 Task: Add an event with the title Training Session: Change Management and Adaptability in the Workplace, date '2024/03/23', time 7:30 AM to 9:30 AMand add a description: As each participant delivers their presentation, fellow participants and a designated facilitator will provide constructive feedback, highlighting strengths and offering suggestions for improvement. The feedback will focus on areas such as clarity of message, organization of content, vocal delivery, non-verbal communication, and overall presentation effectiveness.Select event color  Tangerine . Add location for the event as: 321 Retiro Park, Madrid, Spain, logged in from the account softage.5@softage.netand send the event invitation to softage.2@softage.net and softage.3@softage.net. Set a reminder for the event Daily
Action: Mouse moved to (50, 108)
Screenshot: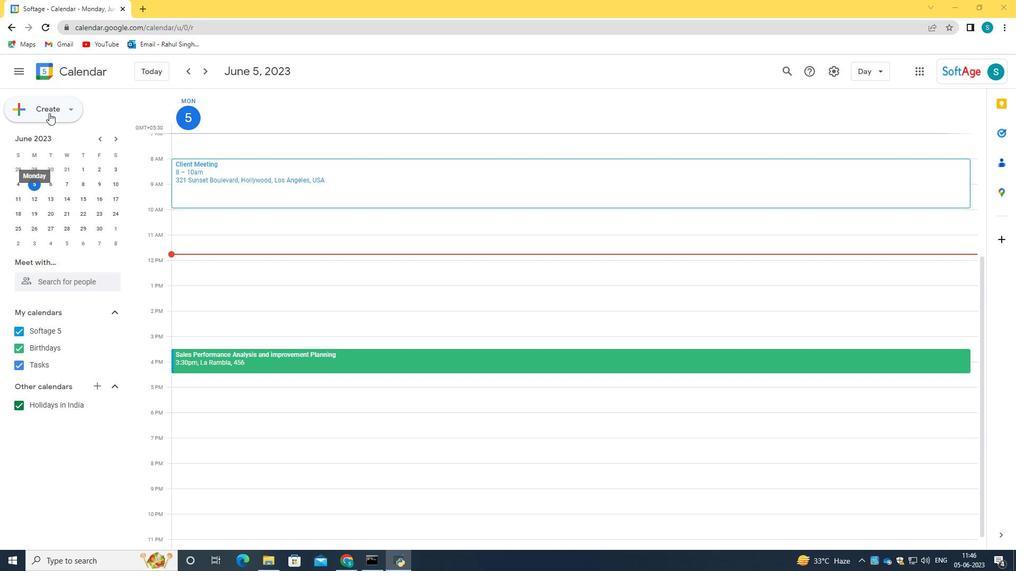 
Action: Mouse pressed left at (50, 108)
Screenshot: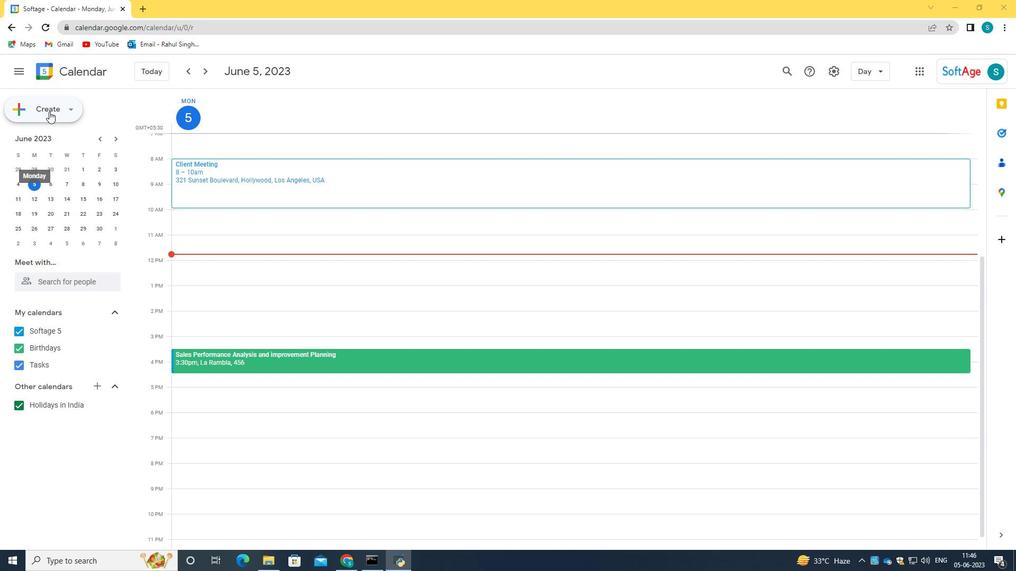
Action: Mouse moved to (69, 135)
Screenshot: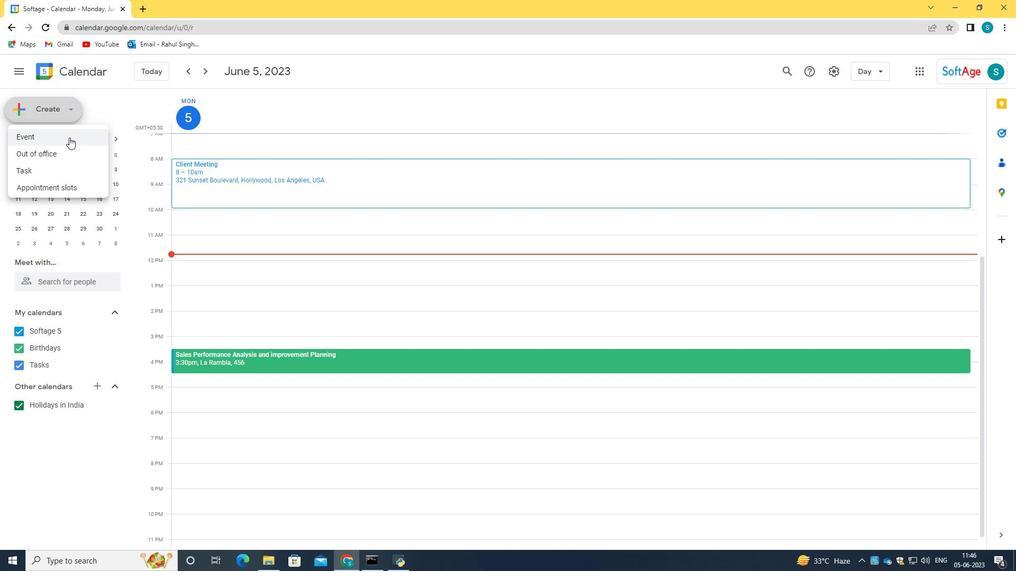 
Action: Mouse pressed left at (69, 135)
Screenshot: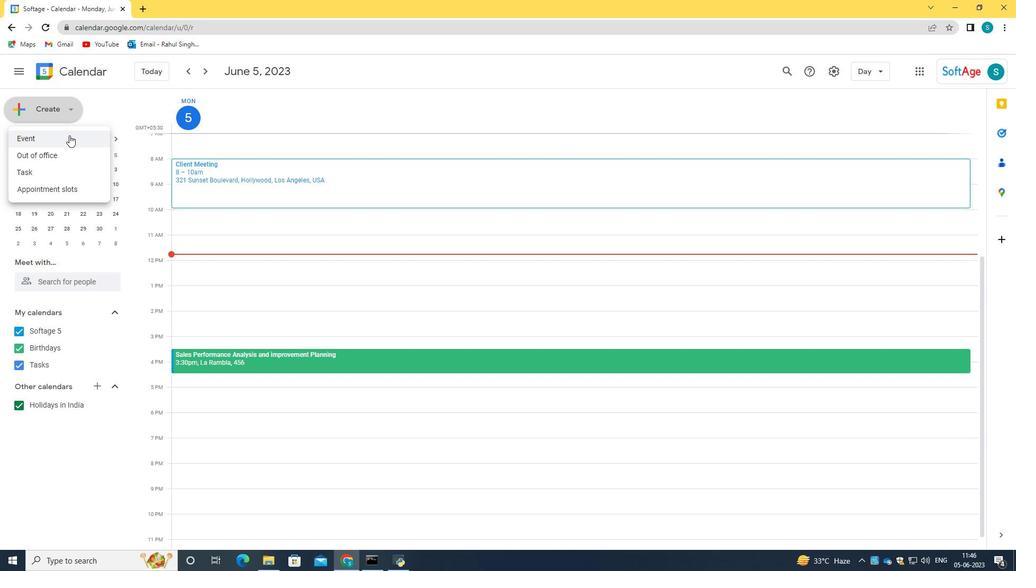 
Action: Mouse moved to (588, 420)
Screenshot: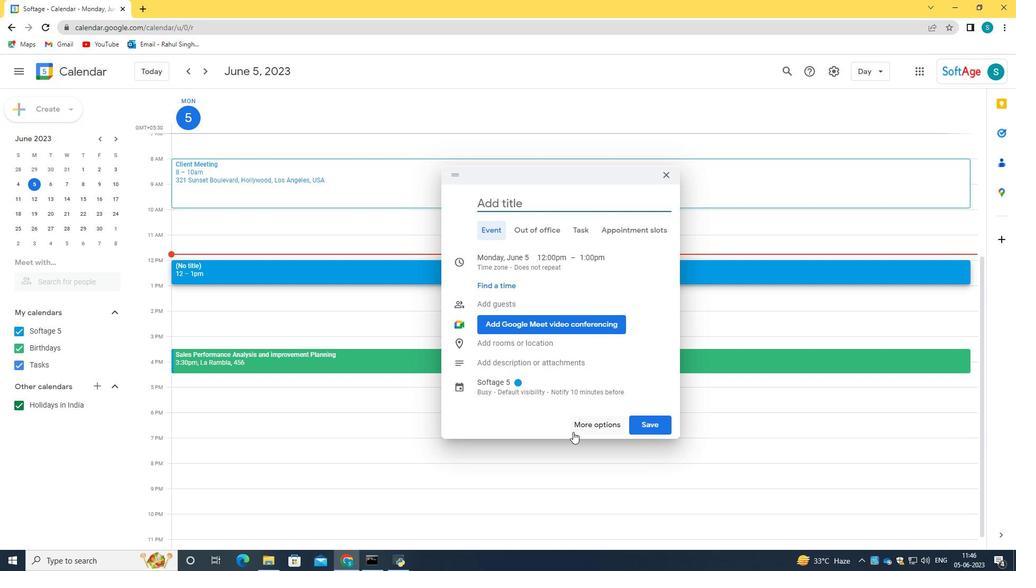 
Action: Mouse pressed left at (588, 420)
Screenshot: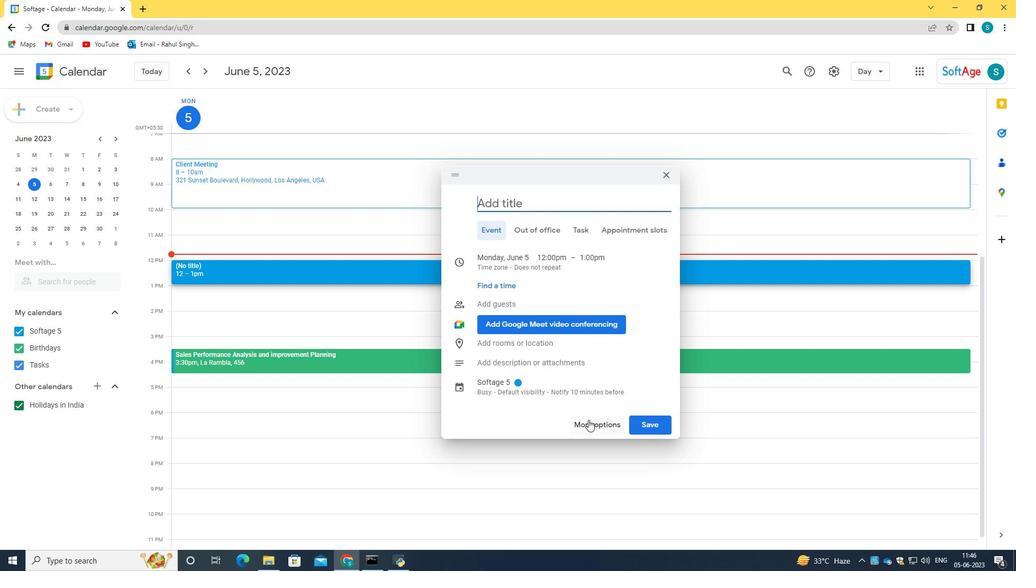 
Action: Mouse moved to (193, 78)
Screenshot: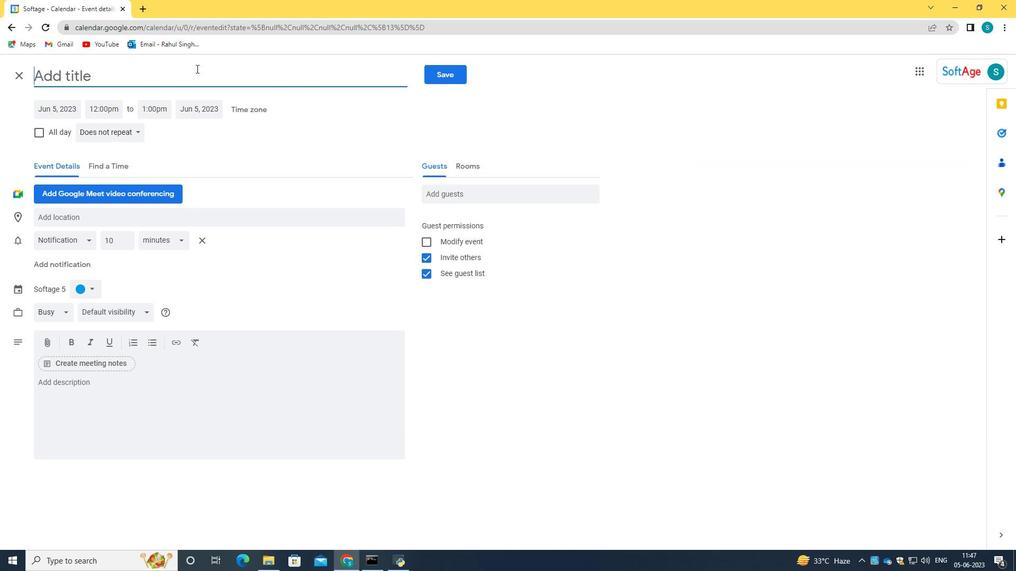 
Action: Mouse pressed left at (193, 78)
Screenshot: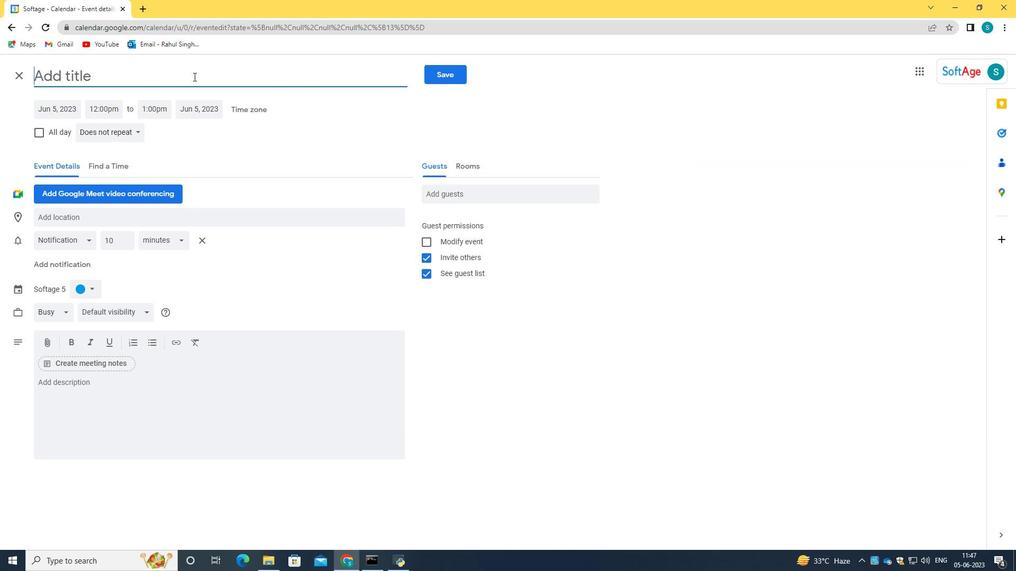 
Action: Key pressed <Key.caps_lock>T<Key.caps_lock>raining<Key.space><Key.caps_lock>S<Key.caps_lock>ession<Key.shift_r>:<Key.space><Key.caps_lock>C<Key.caps_lock>hange<Key.space><Key.caps_lock>M<Key.caps_lock>anagement<Key.space>and<Key.space><Key.caps_lock>A<Key.caps_lock>daptability<Key.space>in<Key.space>the<Key.space>workspace
Screenshot: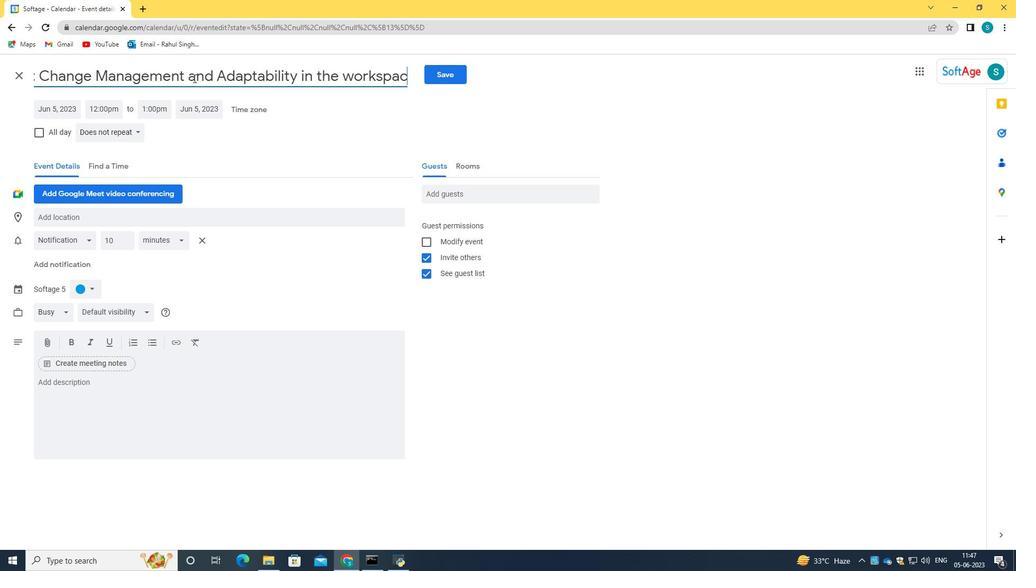 
Action: Mouse moved to (59, 105)
Screenshot: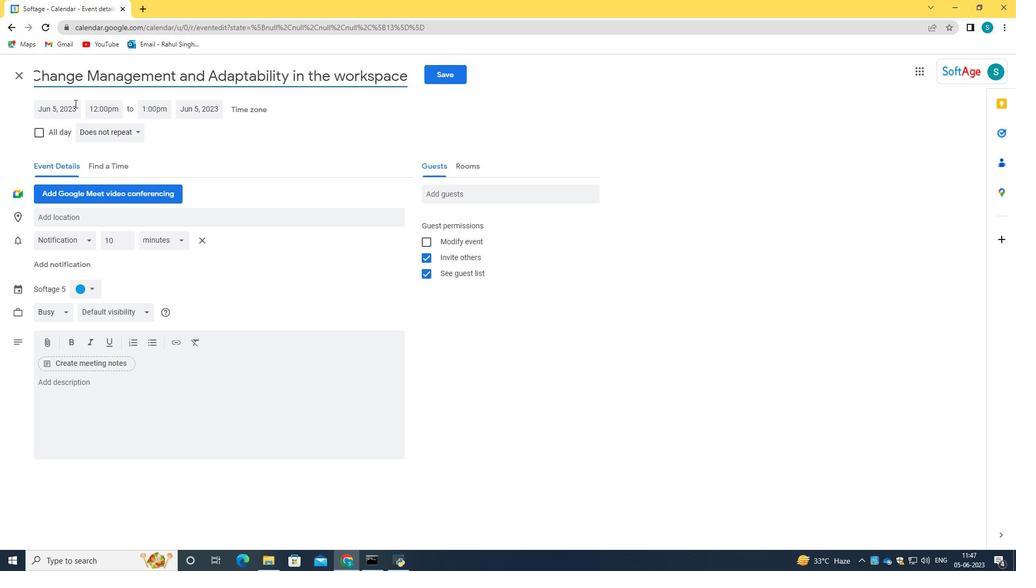 
Action: Mouse pressed left at (59, 105)
Screenshot: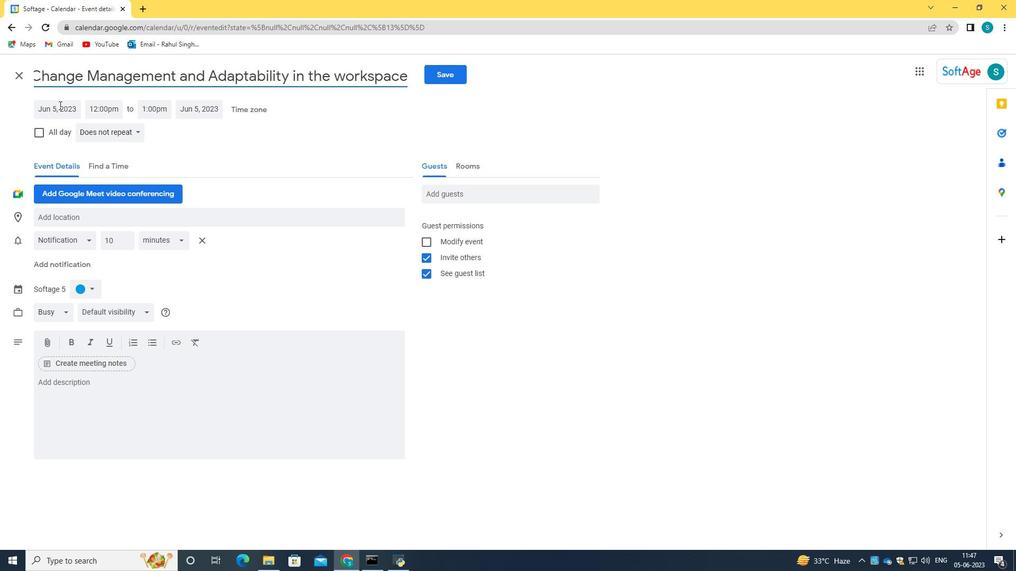 
Action: Key pressed 2024/03/23<Key.tab>7<Key.shift_r>:30<Key.space>am<Key.tab>9<Key.shift_r>:30<Key.space>am
Screenshot: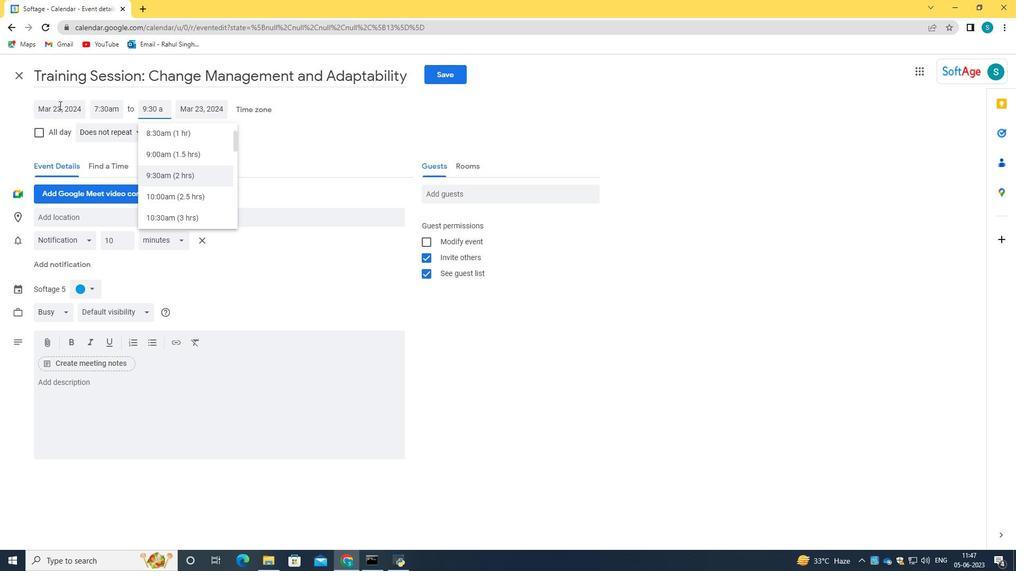 
Action: Mouse moved to (166, 173)
Screenshot: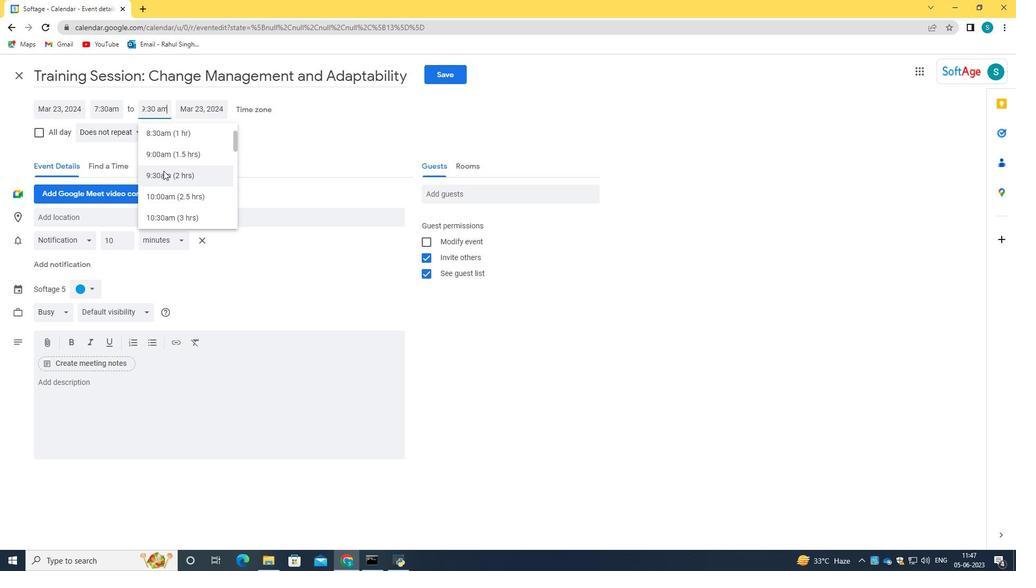 
Action: Mouse pressed left at (166, 173)
Screenshot: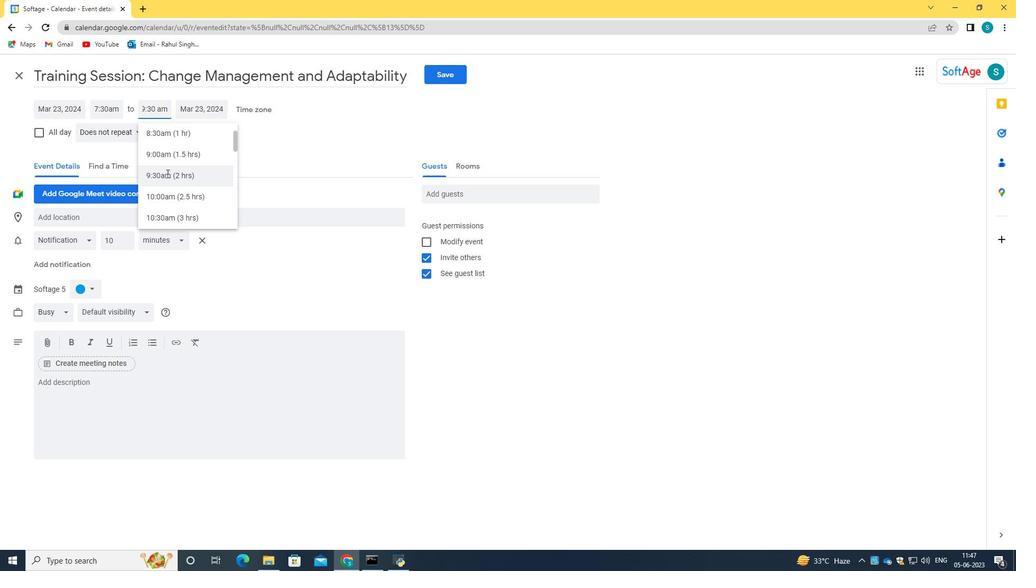 
Action: Mouse moved to (301, 141)
Screenshot: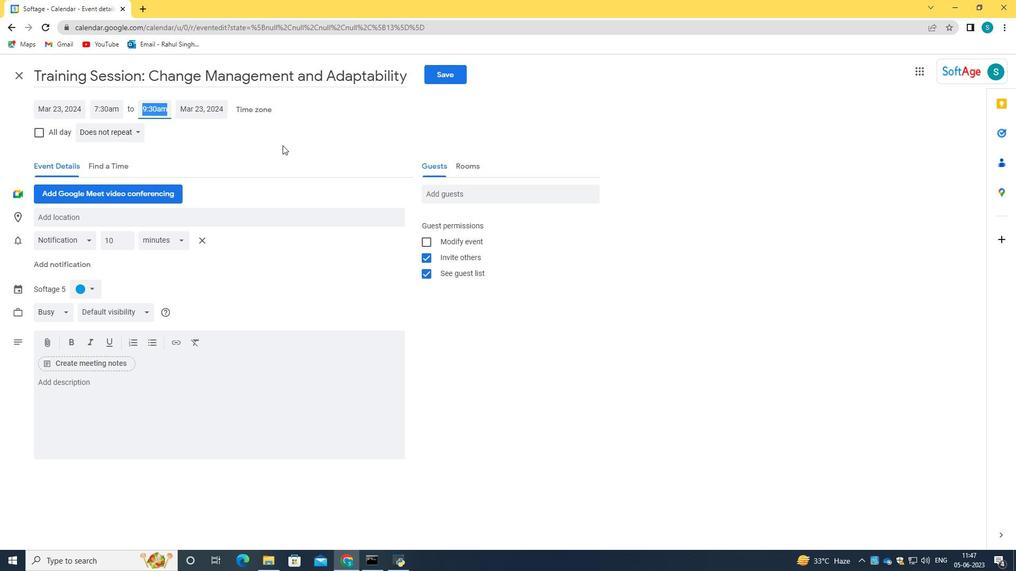 
Action: Mouse pressed left at (301, 141)
Screenshot: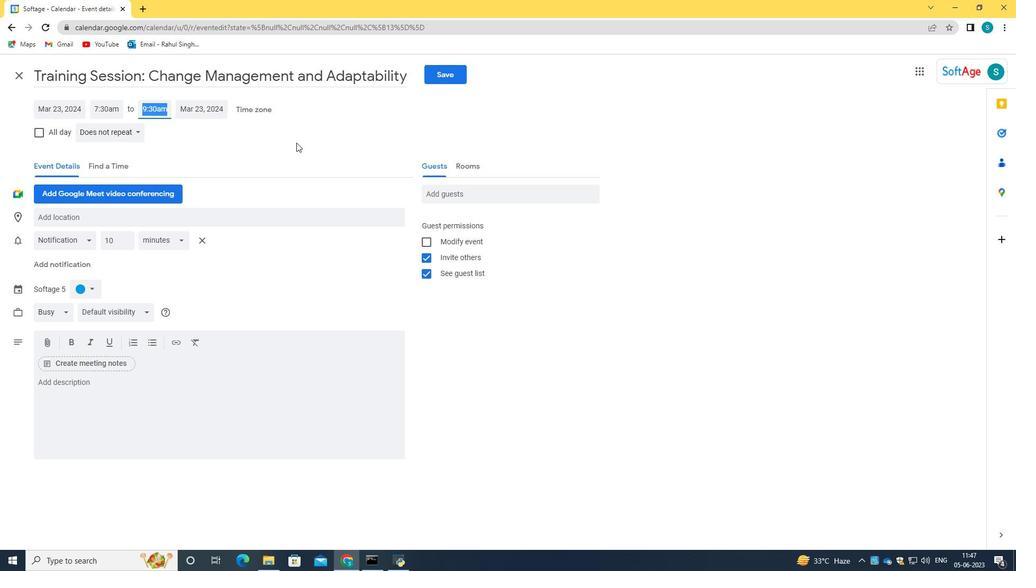 
Action: Mouse moved to (148, 410)
Screenshot: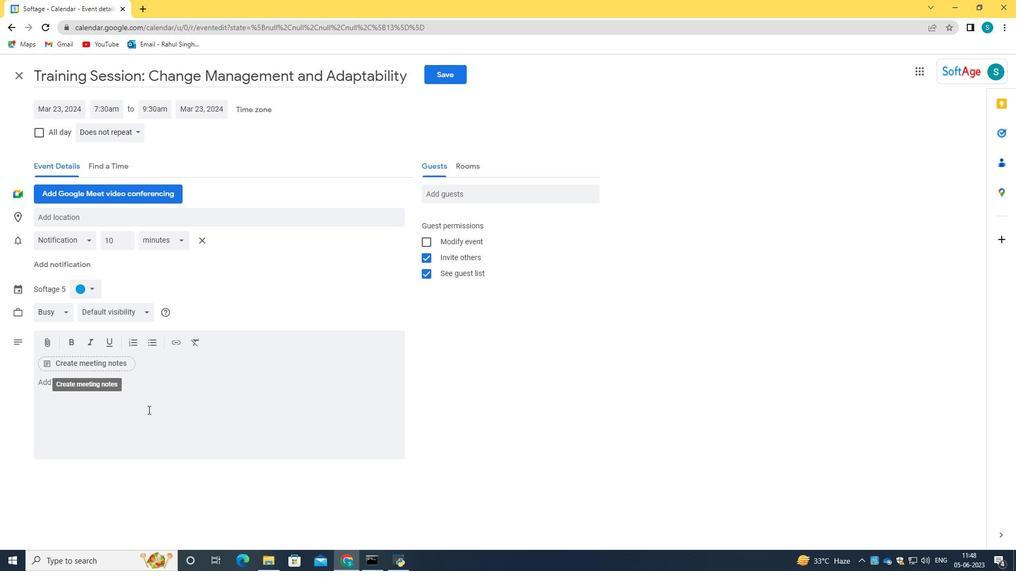 
Action: Mouse pressed left at (148, 410)
Screenshot: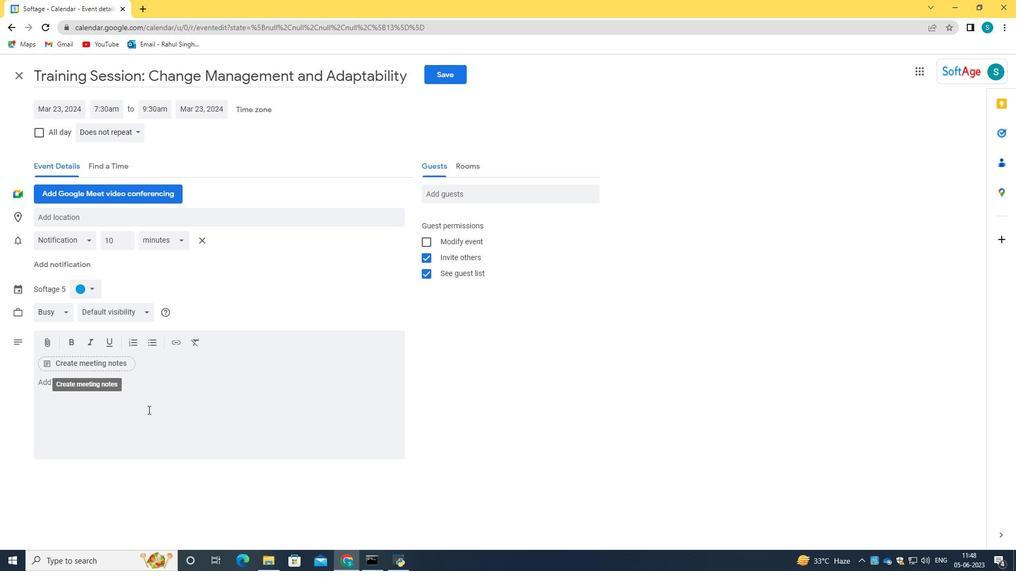 
Action: Key pressed <Key.caps_lock>A<Key.caps_lock>s<Key.space>e<Key.backspace><Key.backspace><Key.backspace><Key.backspace><Key.caps_lock>A<Key.caps_lock>s<Key.space>each<Key.space>participant<Key.space>delivers<Key.space>their<Key.space>presentation,<Key.space>fellow<Key.space>participants<Key.space>and<Key.space>a<Key.space>designated<Key.space>facilitator<Key.space>will<Key.space>provide<Key.space>constructive<Key.space>feedback,<Key.space>highlighting<Key.space>strengths<Key.space>and<Key.space>offering<Key.space>suggesting<Key.backspace><Key.backspace>ons<Key.space>for<Key.space>improvement.<Key.space><Key.caps_lock>T<Key.caps_lock>he<Key.space>feedback<Key.space>will<Key.space>focus<Key.space>on<Key.space>areas<Key.space>such<Key.space>as<Key.space>clarity<Key.space>of<Key.space>massage,<Key.space>organization<Key.space>of<Key.space>content,<Key.space>voacl<Key.space>d<Key.backspace><Key.backspace><Key.backspace><Key.backspace><Key.backspace>cal<Key.space>delivery,<Key.space>non=<Key.backspace>-verbal<Key.space>communciation<Key.space>and<Key.space><Key.backspace><Key.backspace><Key.backspace><Key.backspace><Key.backspace><Key.backspace><Key.backspace><Key.backspace><Key.backspace><Key.backspace><Key.backspace><Key.backspace><Key.backspace>nication<Key.space>and<Key.space>overall<Key.space>presentation<Key.space>effectiveness.
Screenshot: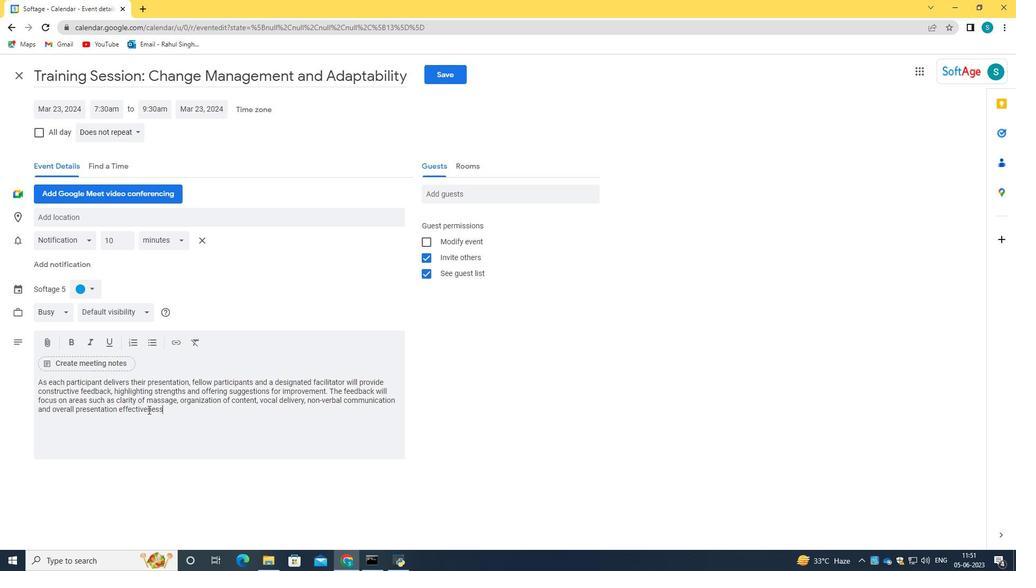 
Action: Mouse moved to (87, 282)
Screenshot: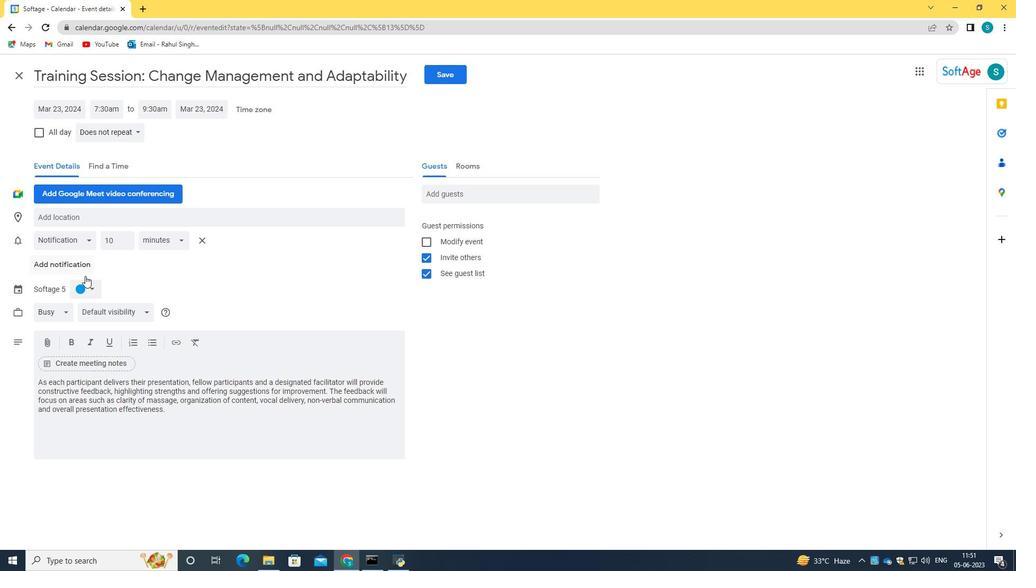 
Action: Mouse pressed left at (87, 282)
Screenshot: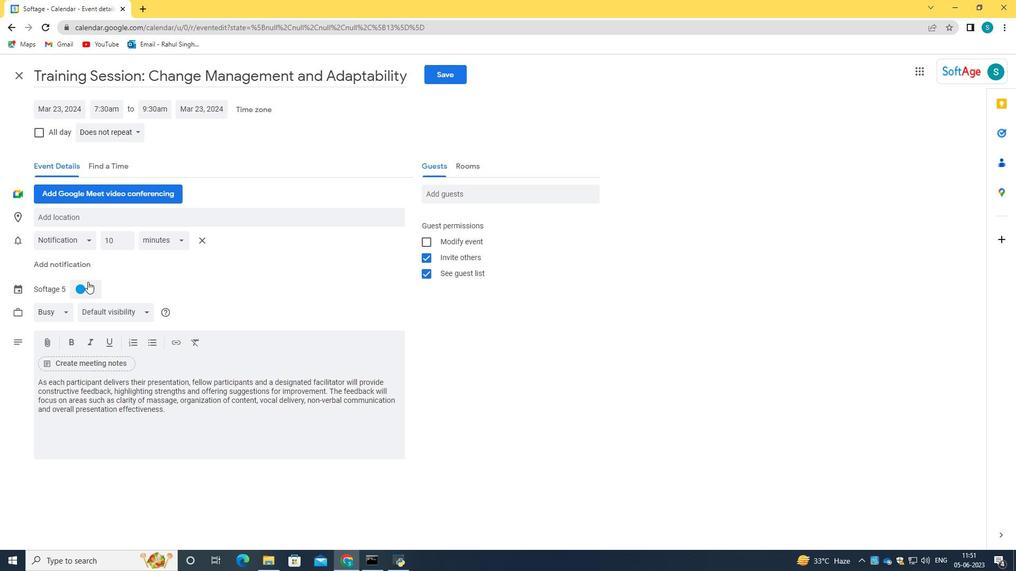 
Action: Mouse moved to (77, 303)
Screenshot: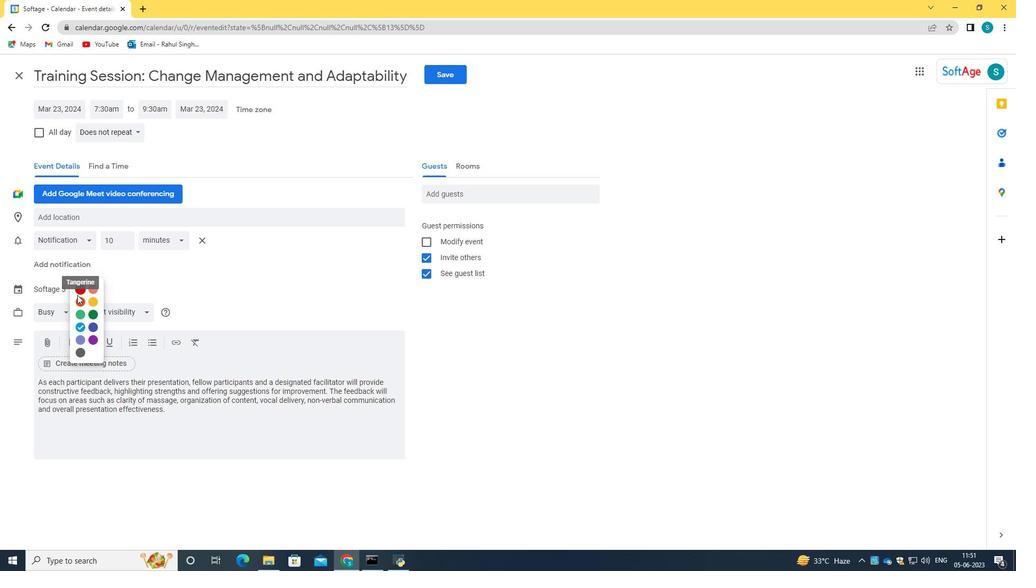 
Action: Mouse pressed left at (77, 303)
Screenshot: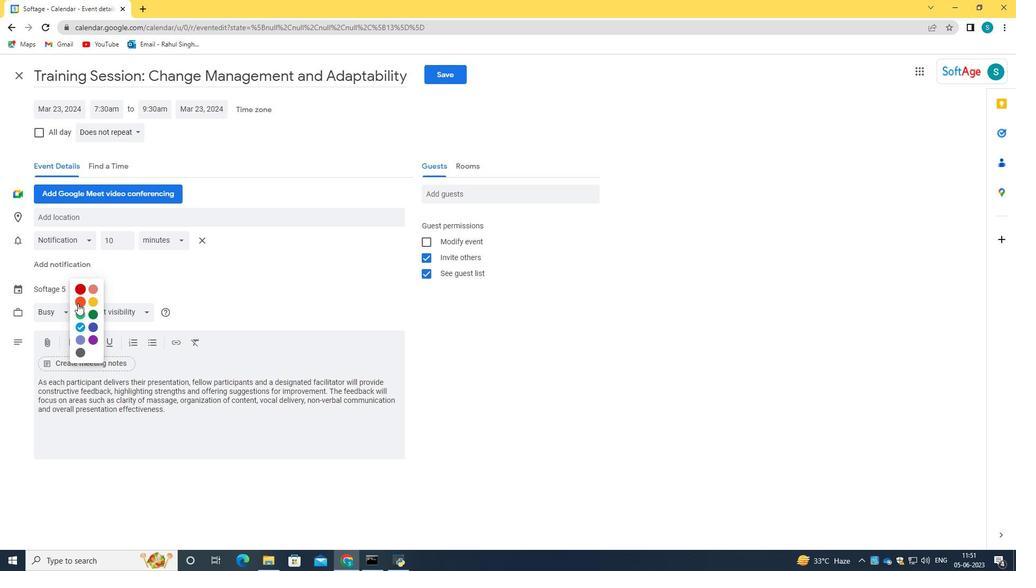
Action: Mouse moved to (172, 216)
Screenshot: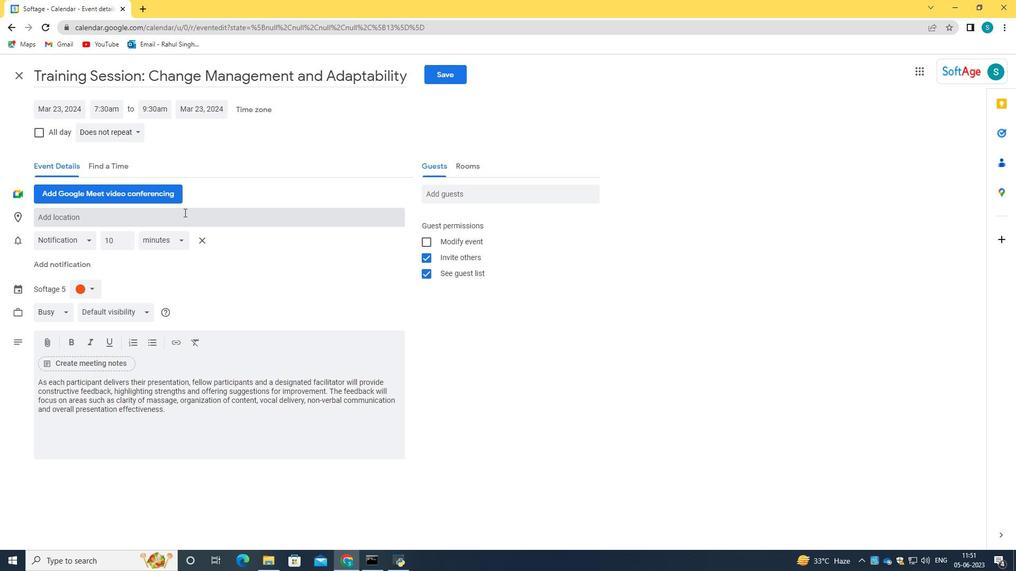
Action: Mouse pressed left at (172, 216)
Screenshot: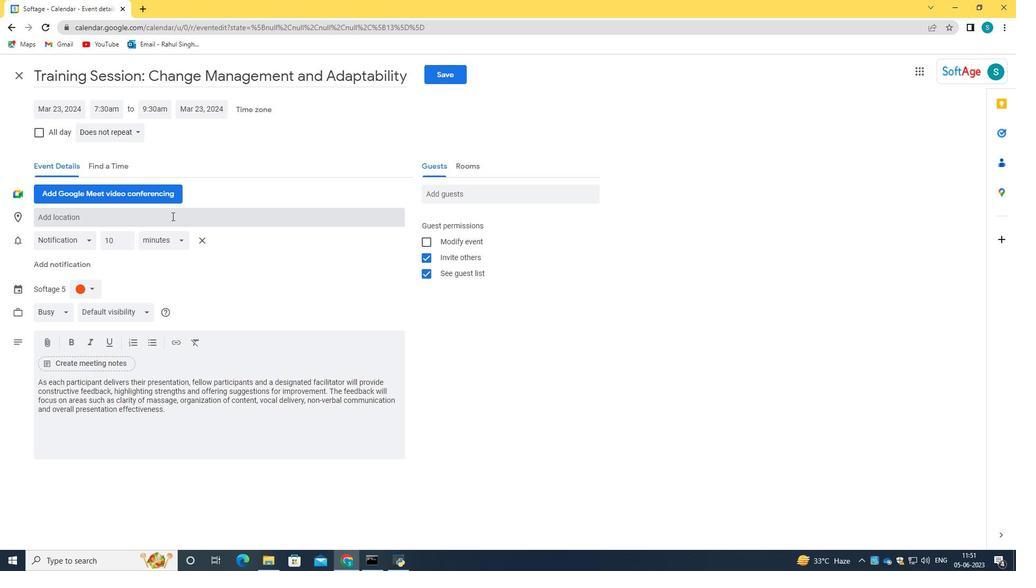 
Action: Key pressed 321<Key.space><Key.caps_lock>R<Key.caps_lock>eturi===<Key.backspace><Key.backspace><Key.backspace><Key.backspace><Key.backspace><Key.backspace>iro<Key.space><Key.caps_lock><Key.caps_lock><Key.caps_lock>P<Key.caps_lock>ark,<Key.space><Key.caps_lock>M<Key.caps_lock>adrid<Key.space><Key.caps_lock>S<Key.caps_lock>pain
Screenshot: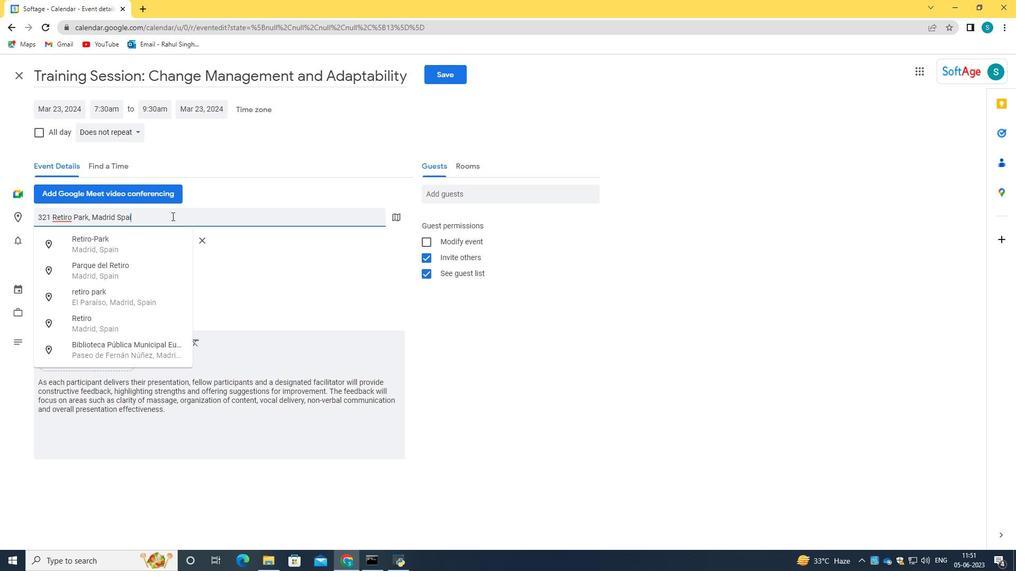 
Action: Mouse moved to (145, 223)
Screenshot: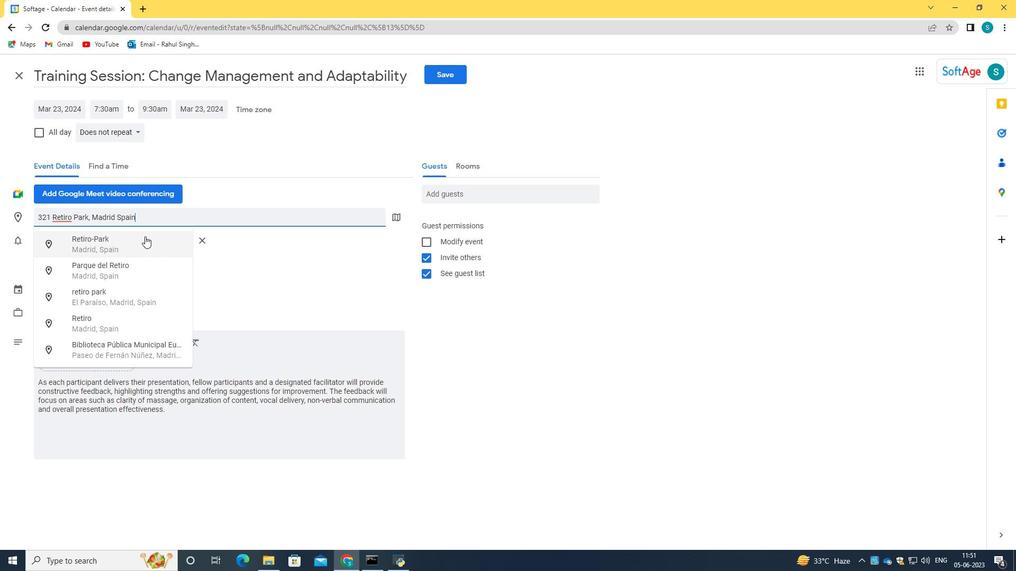 
Action: Key pressed <Key.enter>
Screenshot: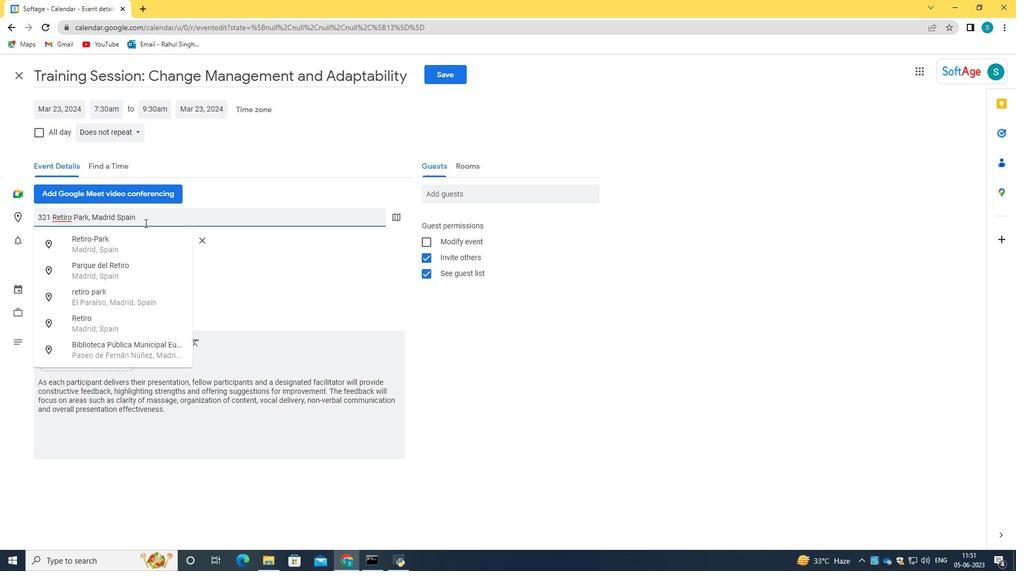 
Action: Mouse moved to (149, 217)
Screenshot: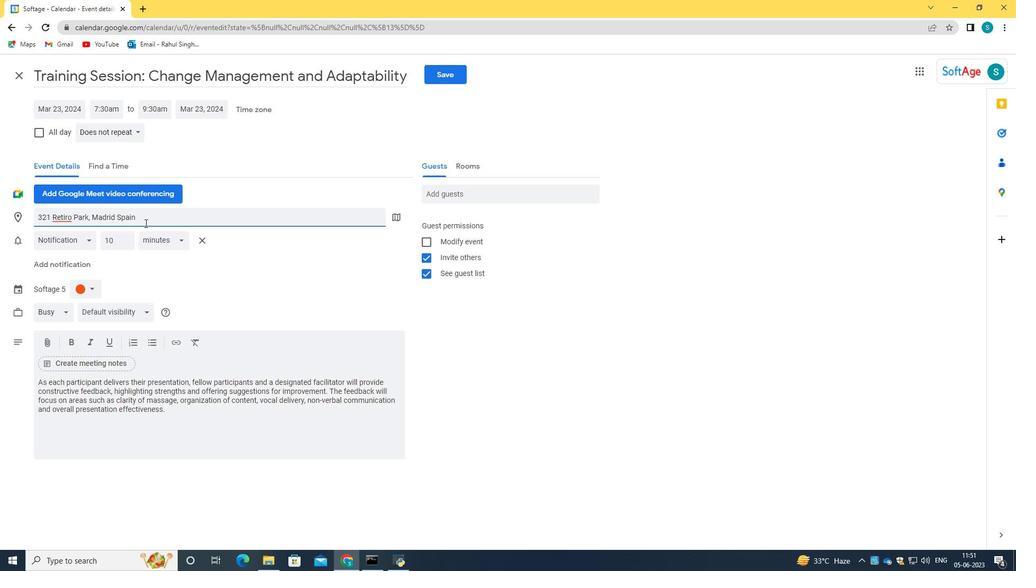 
Action: Mouse pressed left at (149, 217)
Screenshot: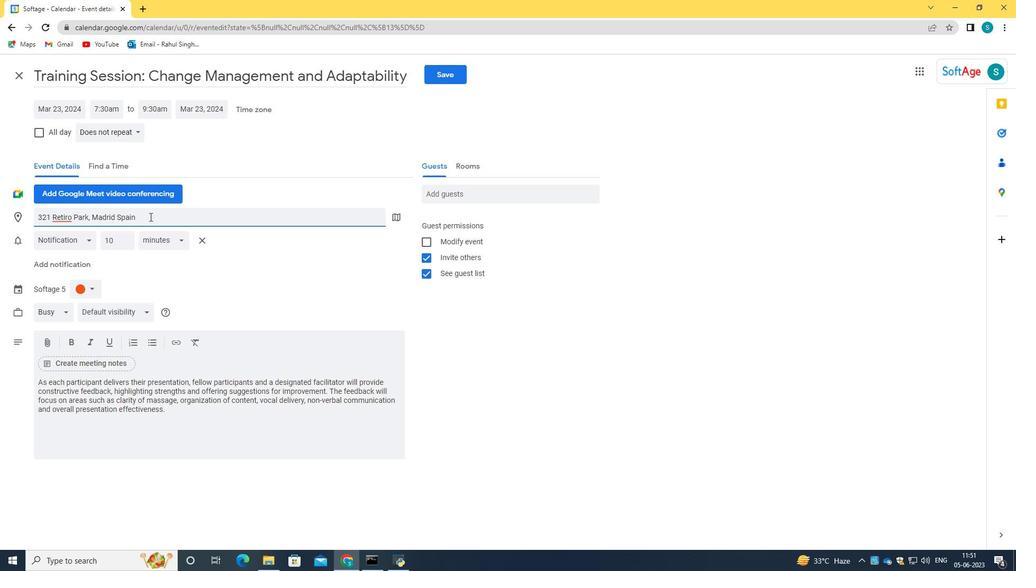 
Action: Mouse moved to (562, 230)
Screenshot: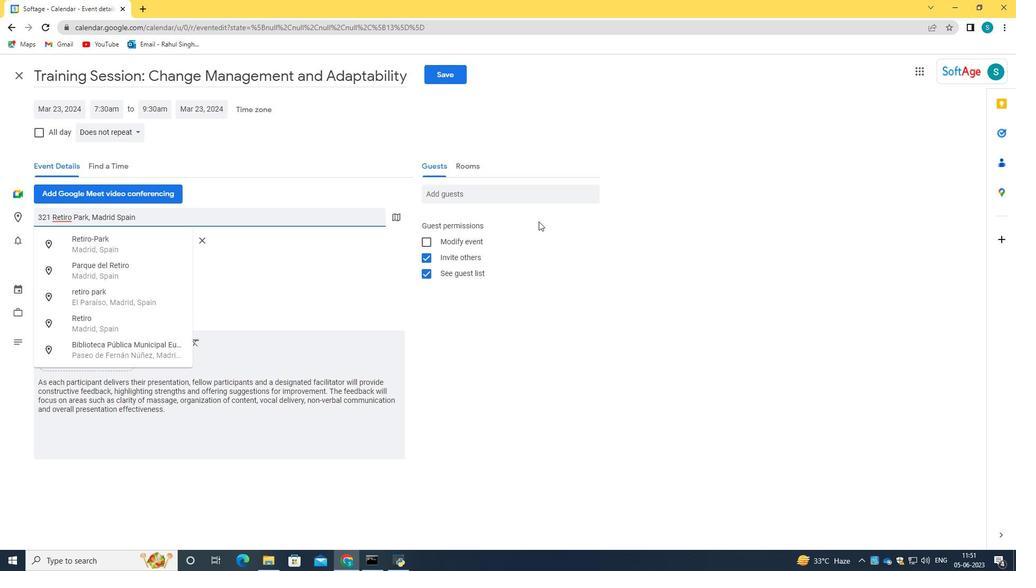 
Action: Mouse pressed left at (562, 230)
Screenshot: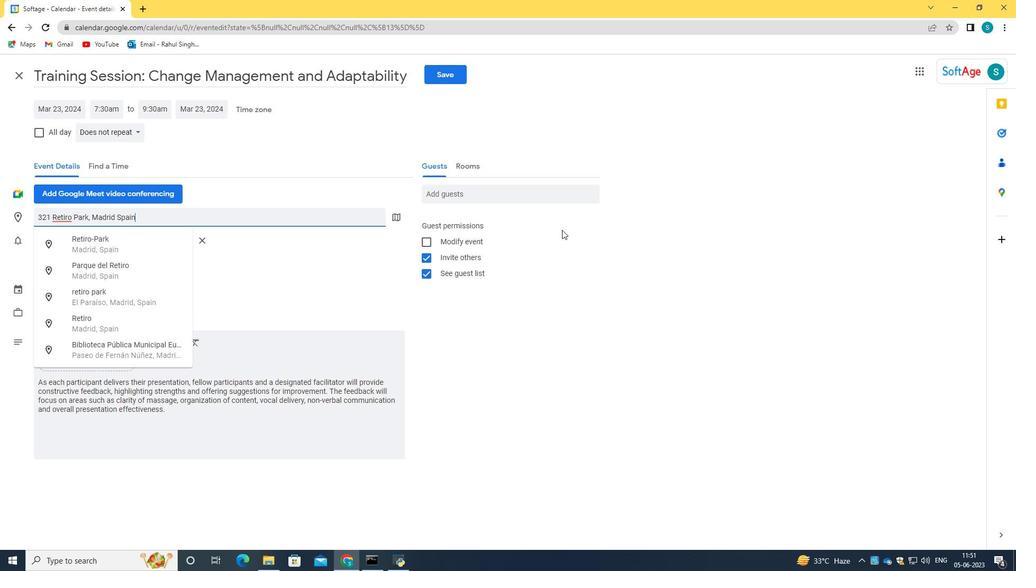 
Action: Mouse moved to (465, 192)
Screenshot: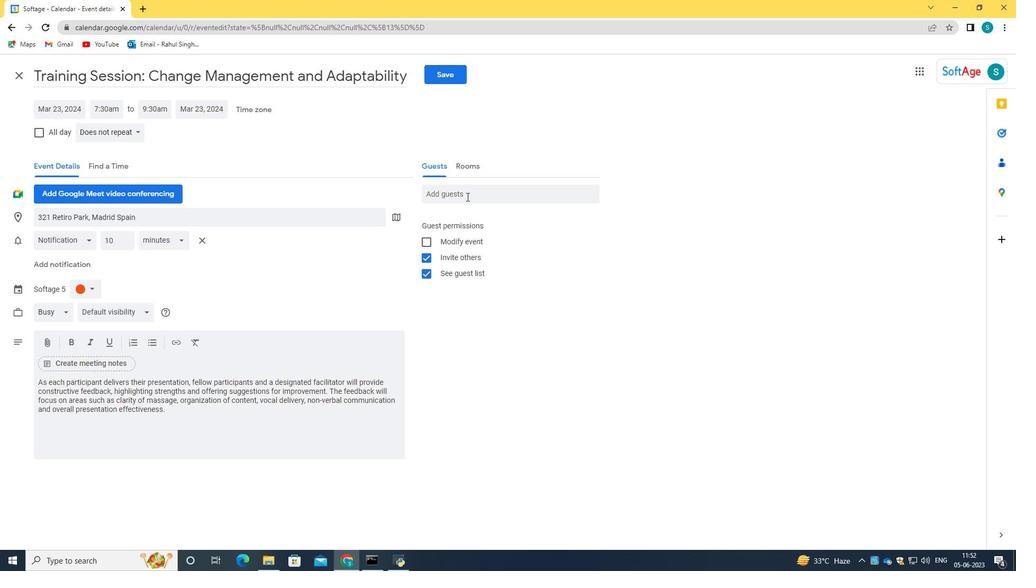 
Action: Mouse pressed left at (465, 192)
Screenshot: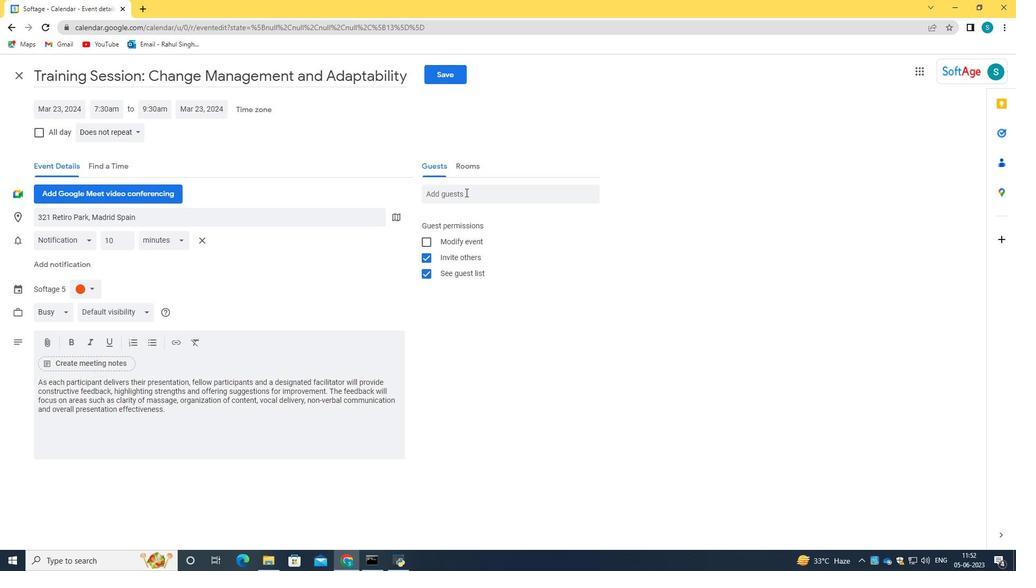 
Action: Key pressed softage.2<Key.shift>@softage.net<Key.tab>softage.3<Key.shift>@softage.net
Screenshot: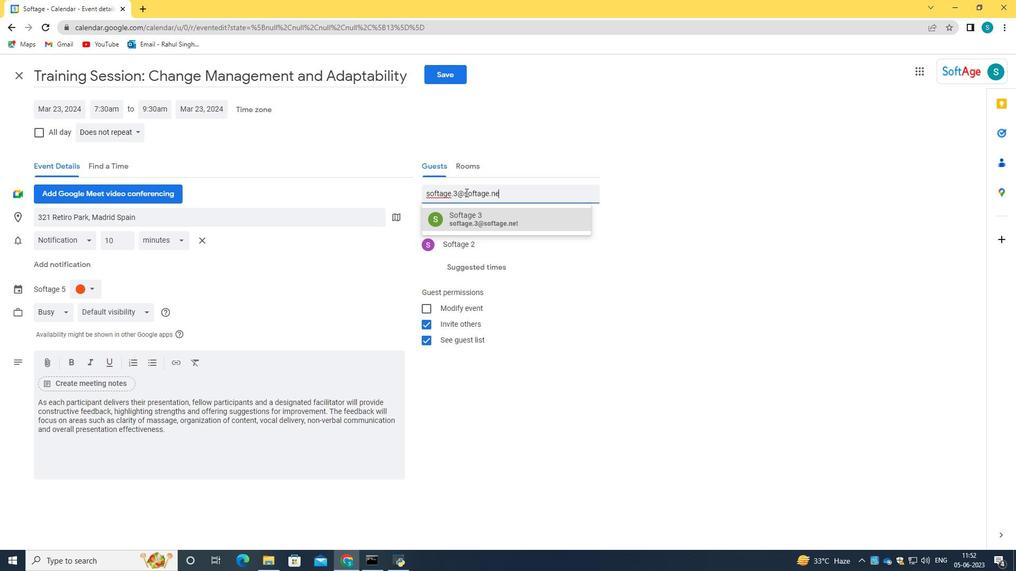 
Action: Mouse moved to (492, 212)
Screenshot: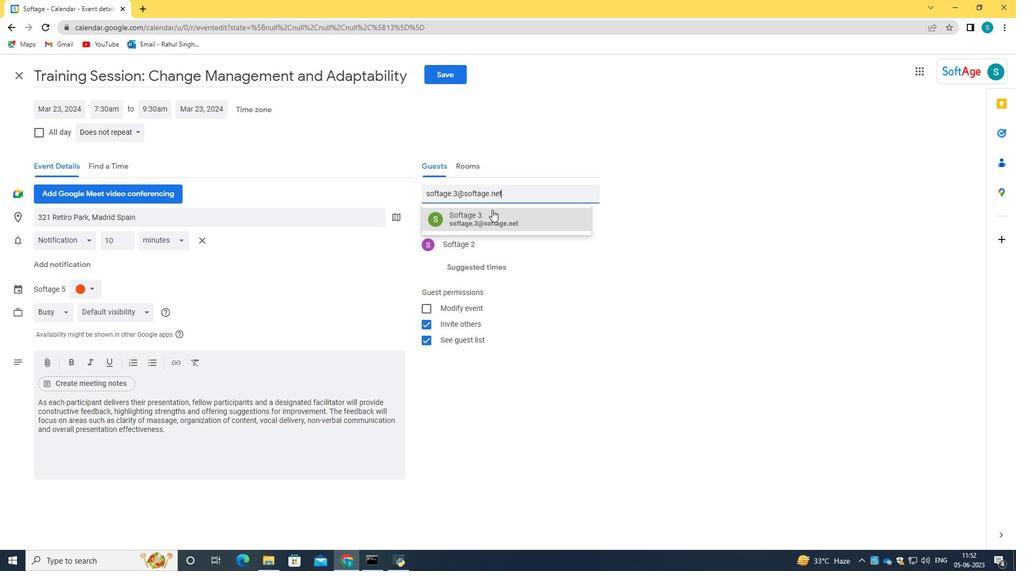 
Action: Mouse pressed left at (492, 212)
Screenshot: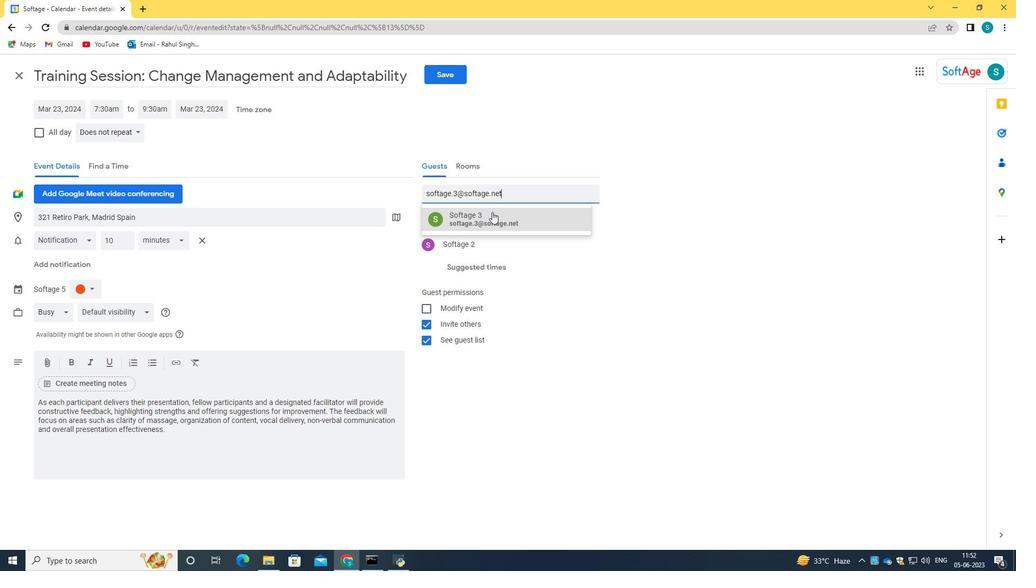 
Action: Mouse moved to (97, 128)
Screenshot: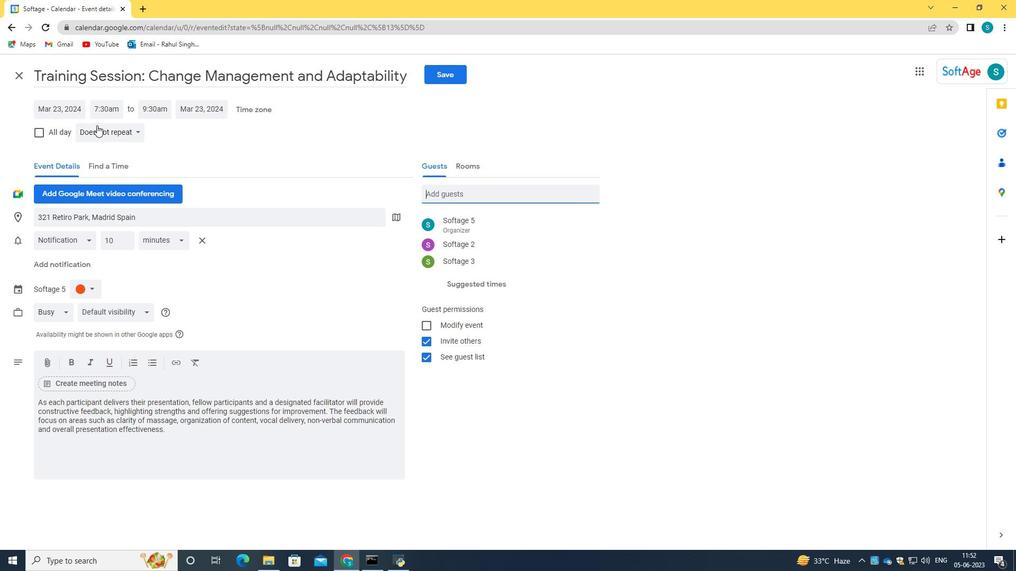 
Action: Mouse pressed left at (97, 128)
Screenshot: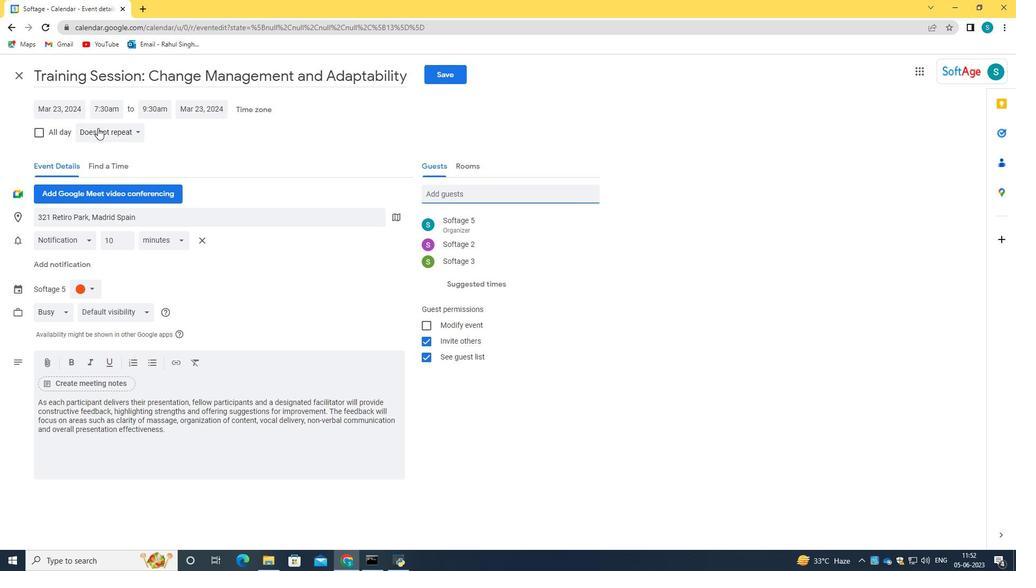 
Action: Mouse moved to (114, 149)
Screenshot: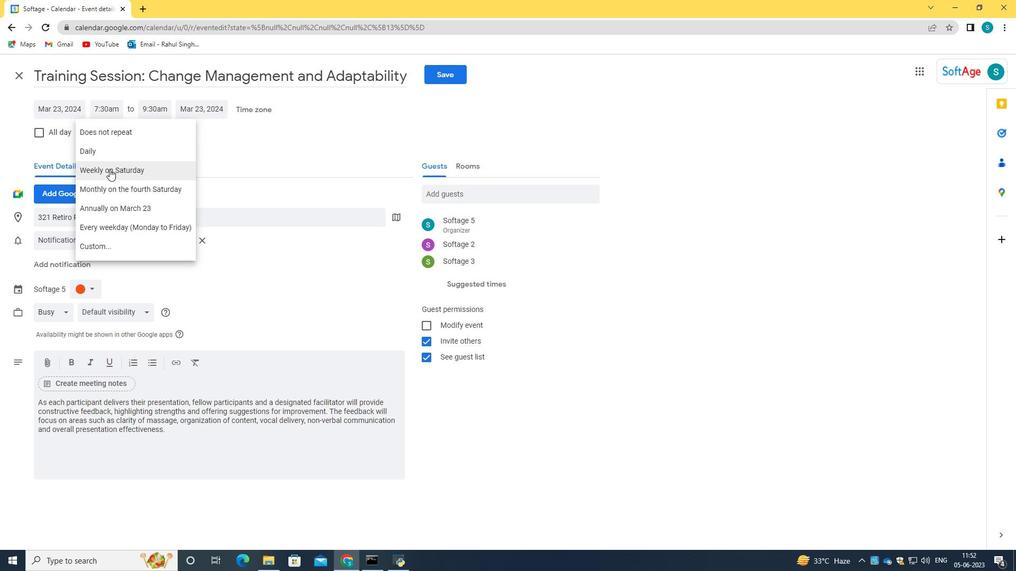 
Action: Mouse pressed left at (114, 149)
Screenshot: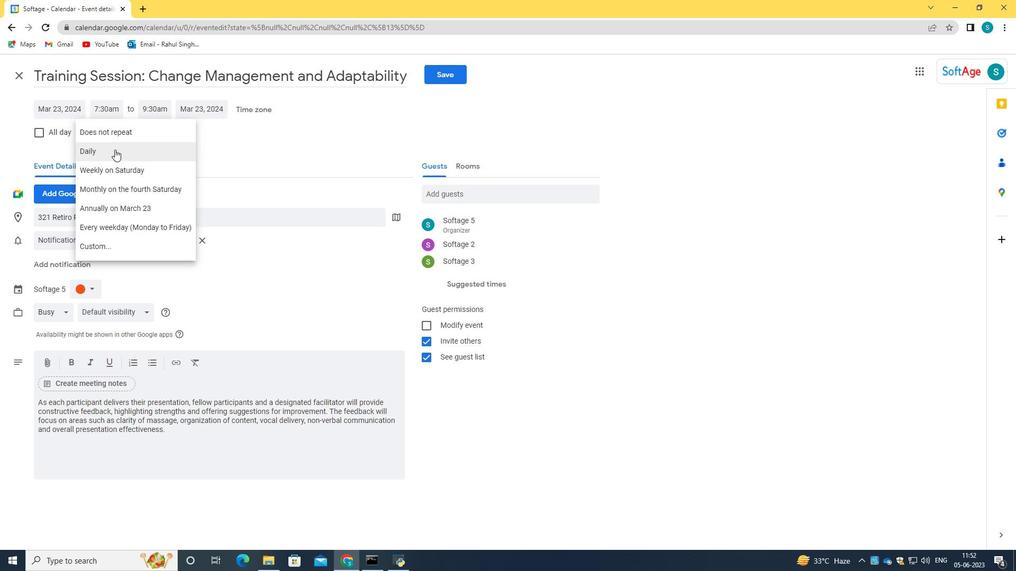 
Action: Mouse moved to (436, 74)
Screenshot: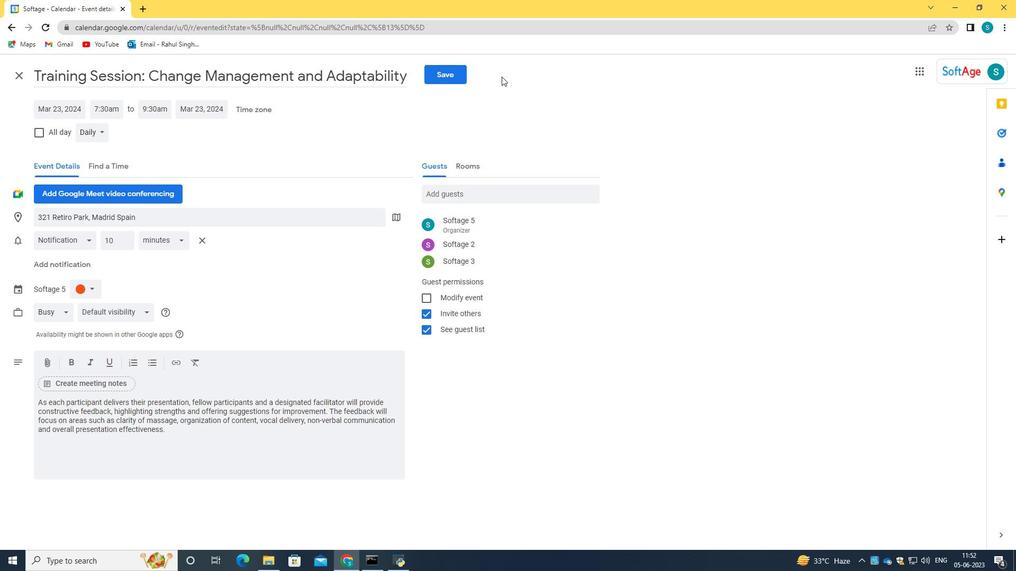 
Action: Mouse pressed left at (436, 74)
Screenshot: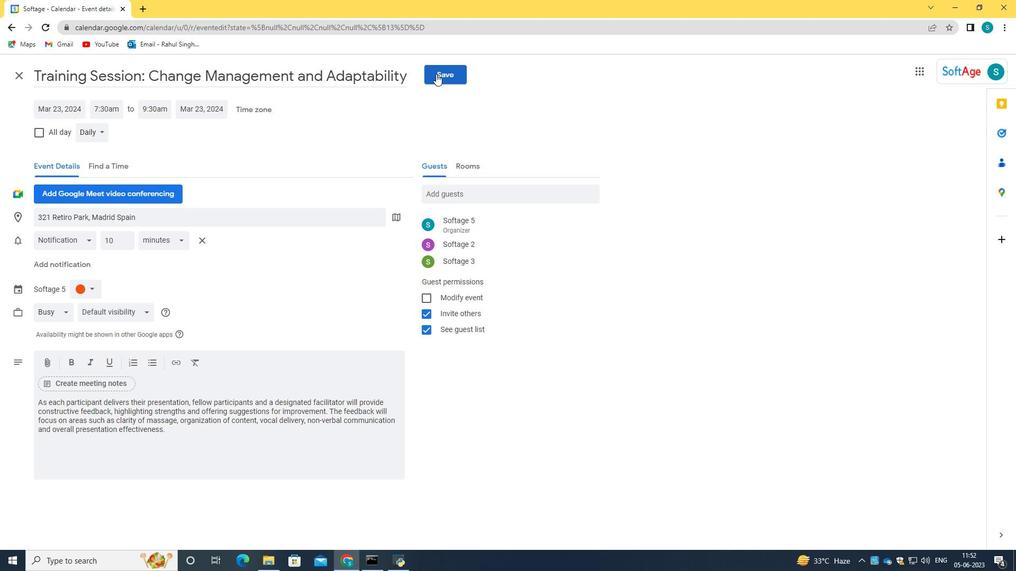 
Action: Mouse moved to (602, 326)
Screenshot: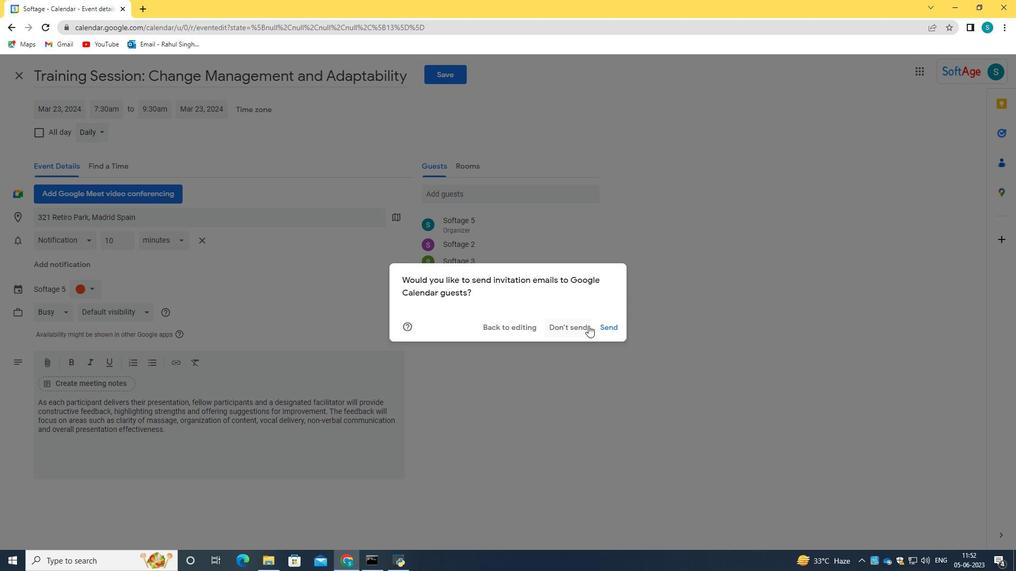 
Action: Mouse pressed left at (602, 326)
Screenshot: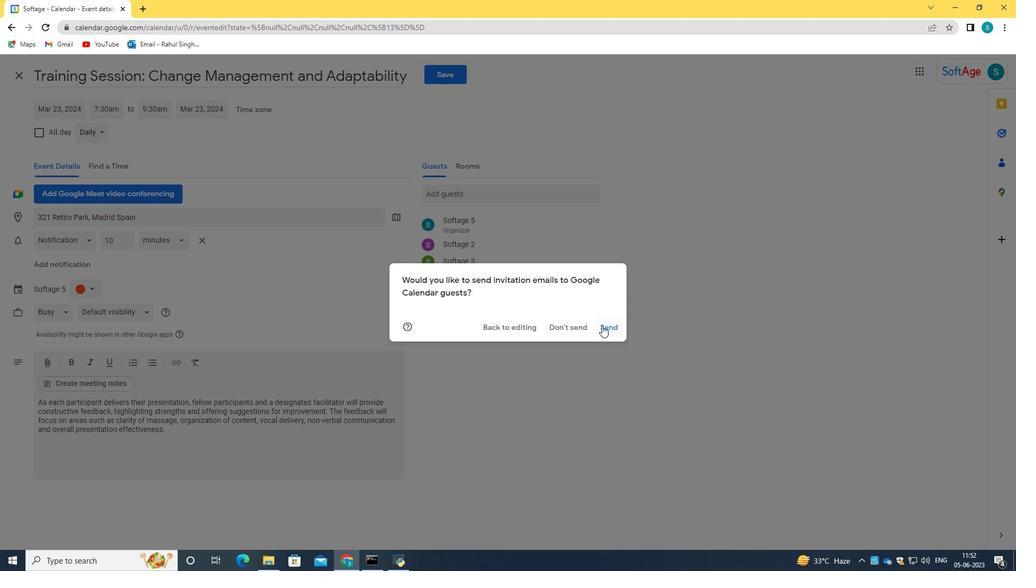 
